 Task: Create List Post-Launch in Board Data Visualization to Workspace Content Strategy. Create List Maintenance in Board IT Asset Management to Workspace Content Strategy. Create List Analytics in Board Customer Satisfaction Survey Design and Analysis to Workspace Content Strategy
Action: Mouse moved to (41, 309)
Screenshot: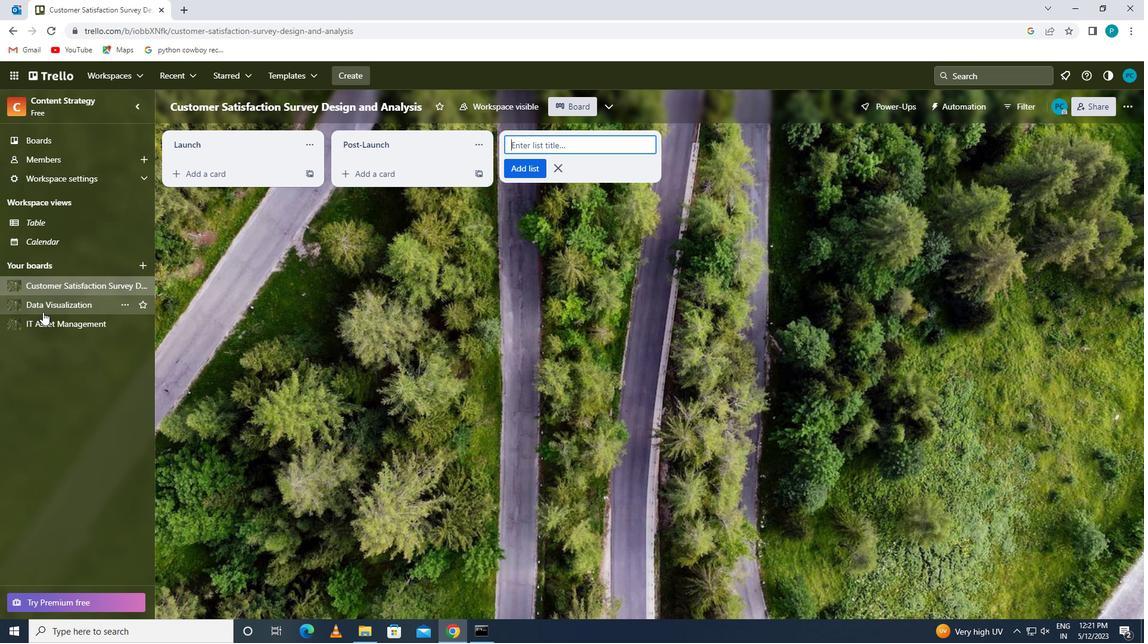 
Action: Mouse pressed left at (41, 309)
Screenshot: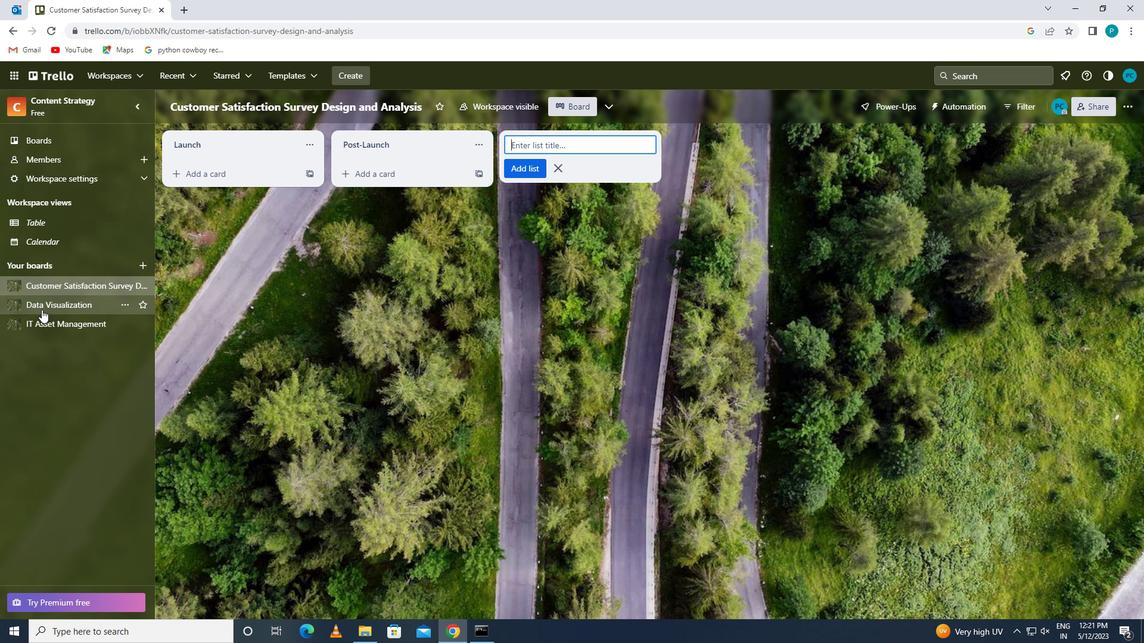 
Action: Mouse moved to (604, 135)
Screenshot: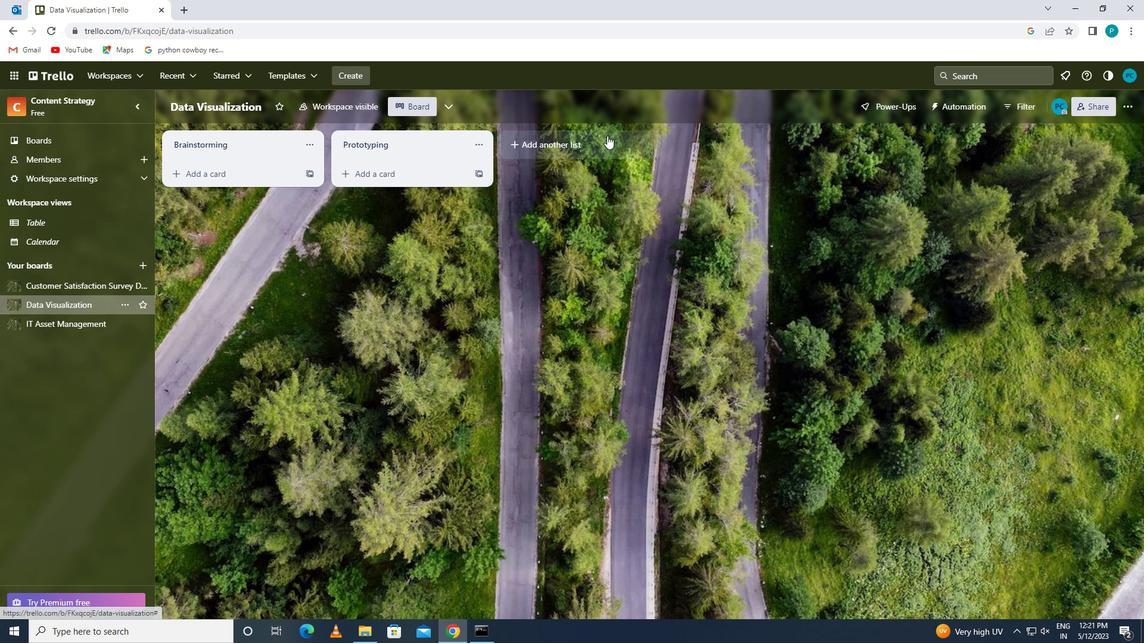 
Action: Mouse pressed left at (604, 135)
Screenshot: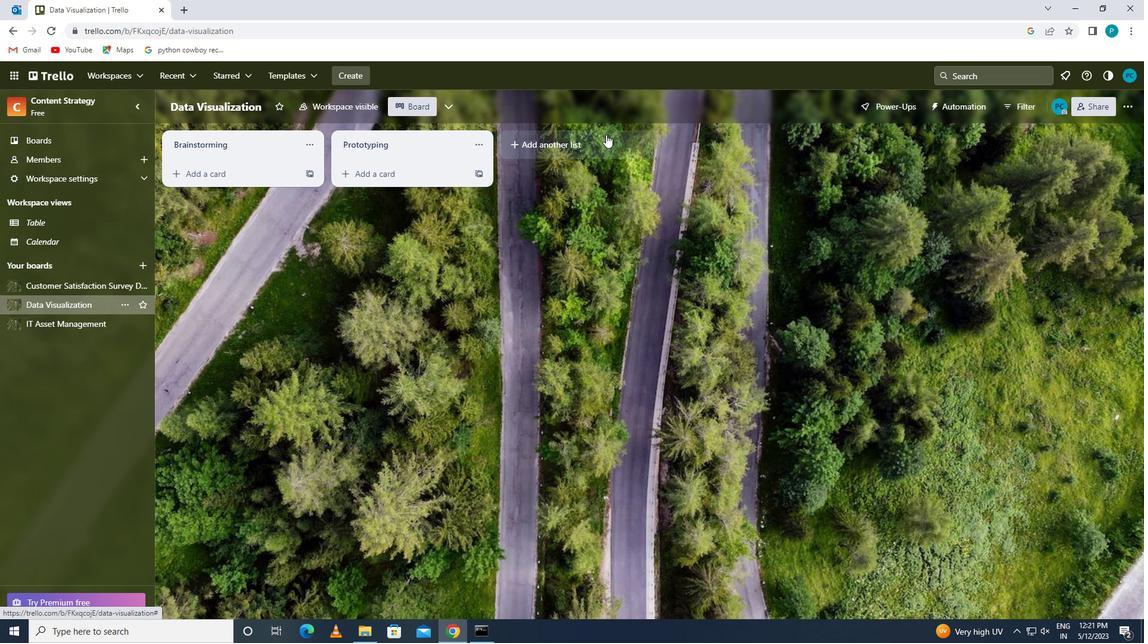 
Action: Key pressed <Key.caps_lock>p<Key.caps_lock>ost-<Key.space><Key.caps_lock>l<Key.caps_lock>aunch
Screenshot: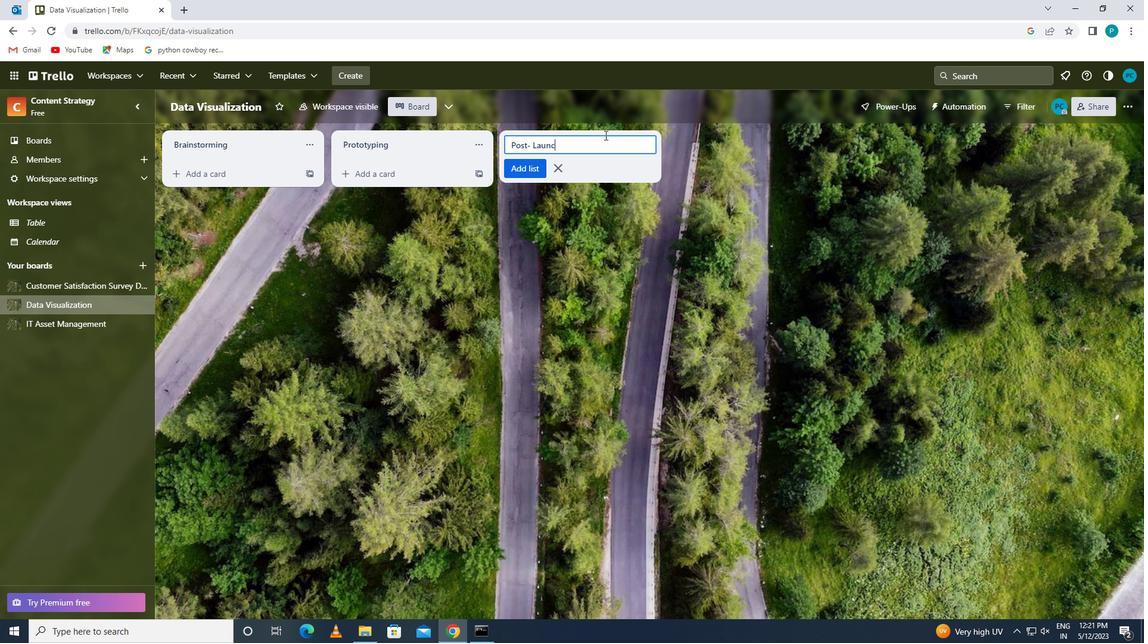 
Action: Mouse moved to (531, 168)
Screenshot: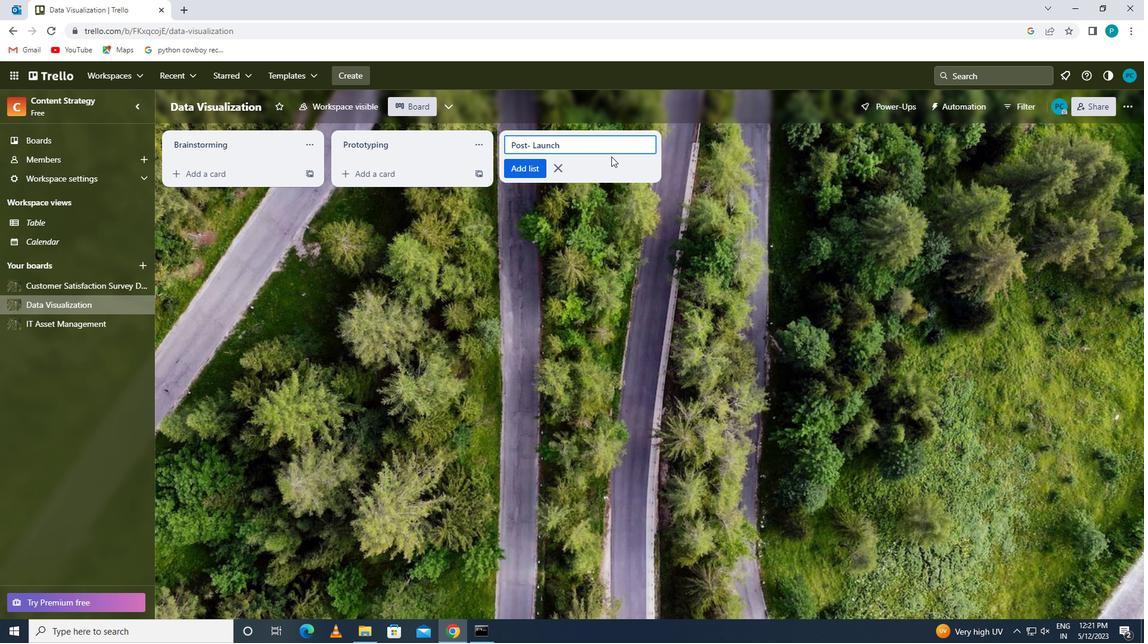 
Action: Mouse pressed left at (531, 168)
Screenshot: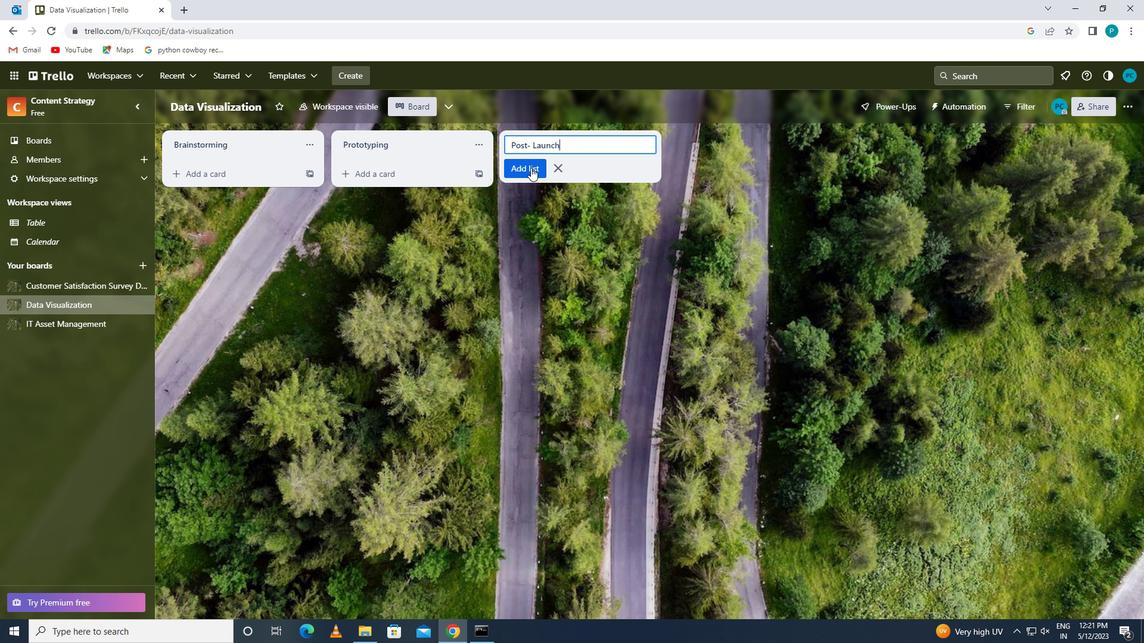 
Action: Mouse moved to (35, 322)
Screenshot: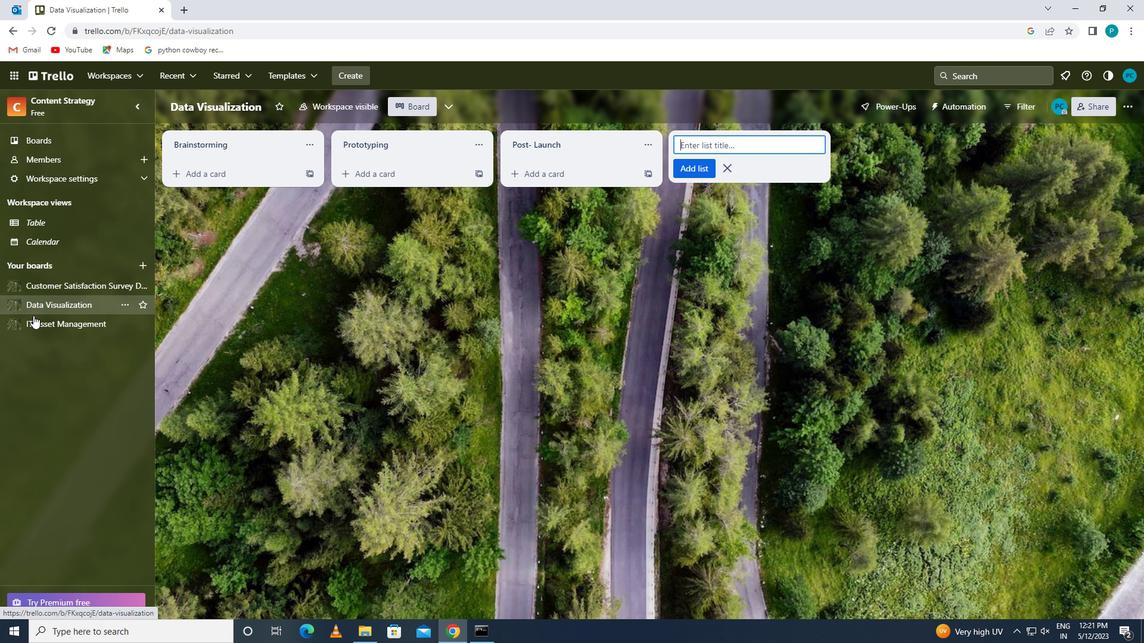 
Action: Mouse pressed left at (35, 322)
Screenshot: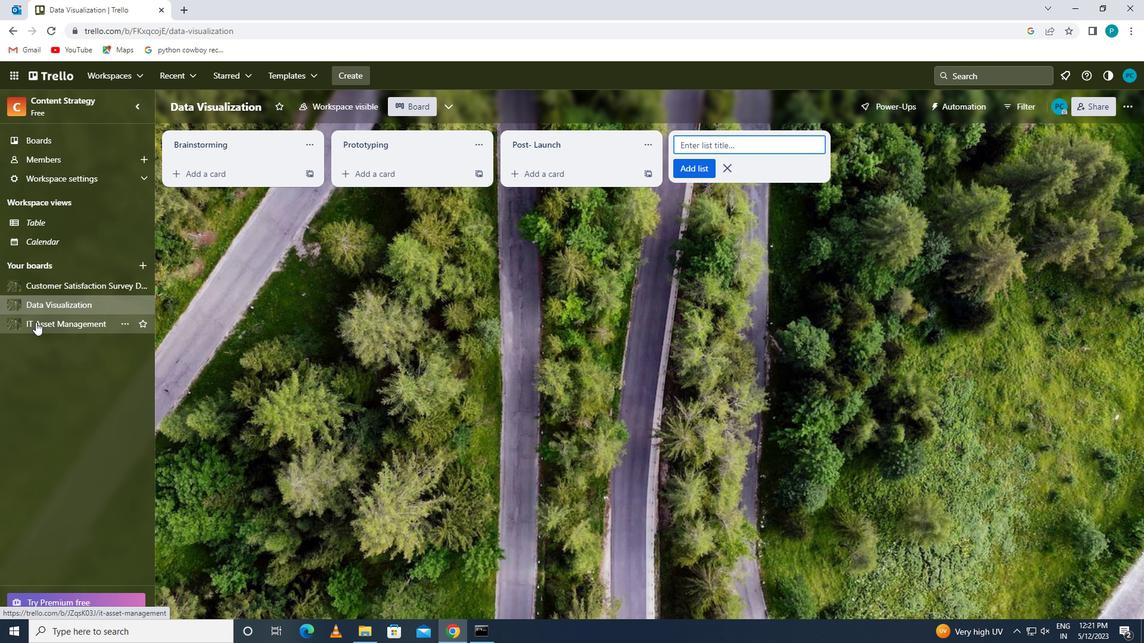 
Action: Mouse moved to (544, 148)
Screenshot: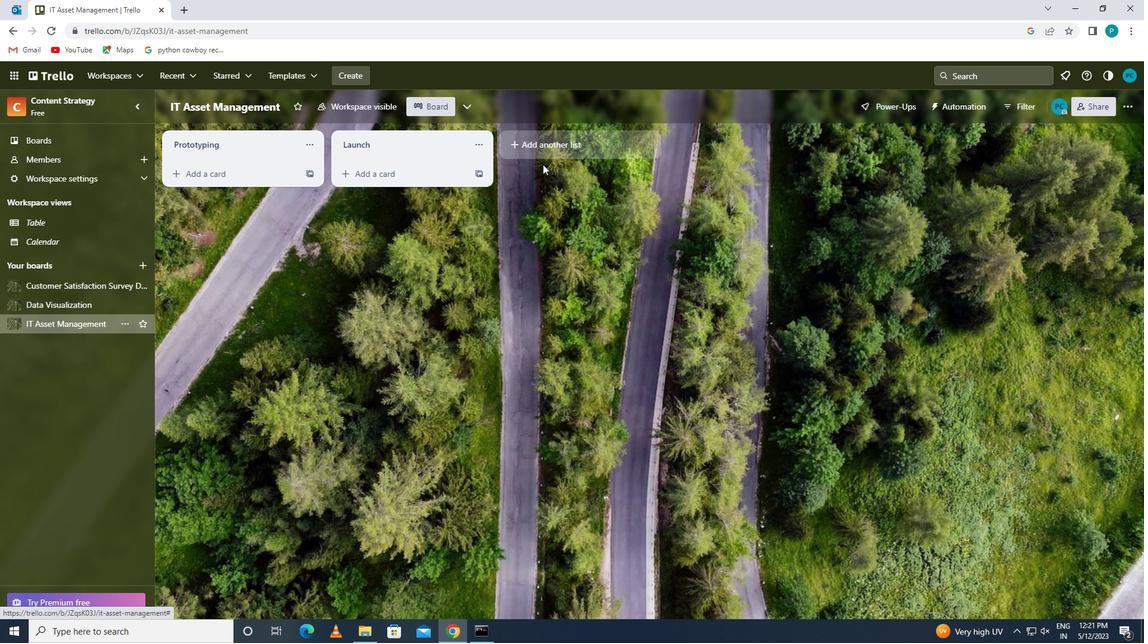 
Action: Mouse pressed left at (544, 148)
Screenshot: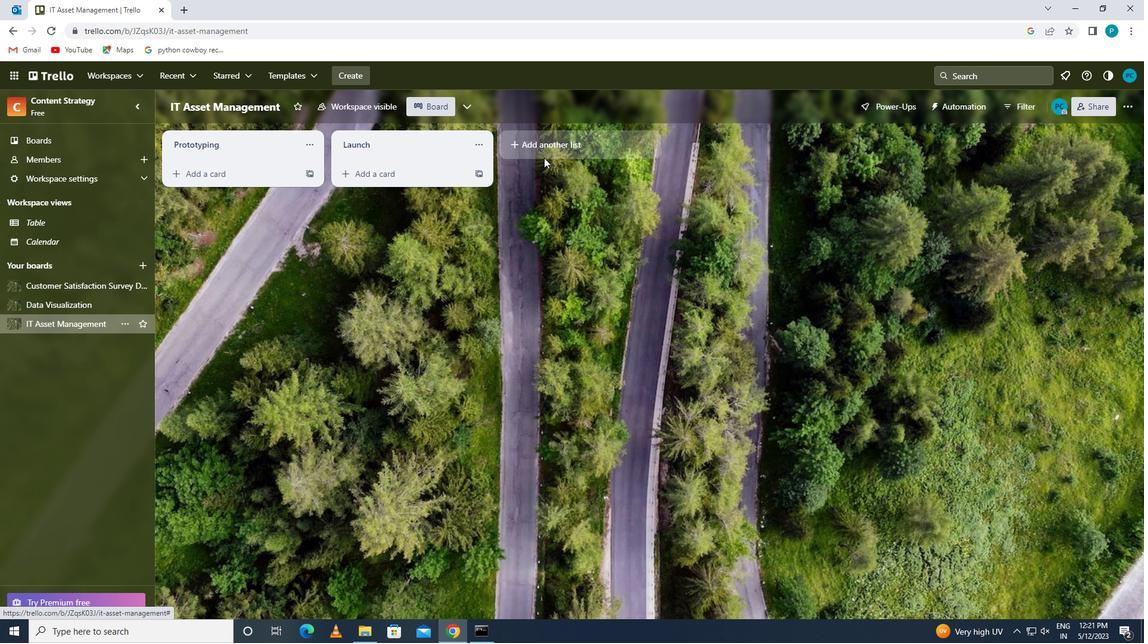 
Action: Key pressed <Key.caps_lock>m<Key.caps_lock>aintenance
Screenshot: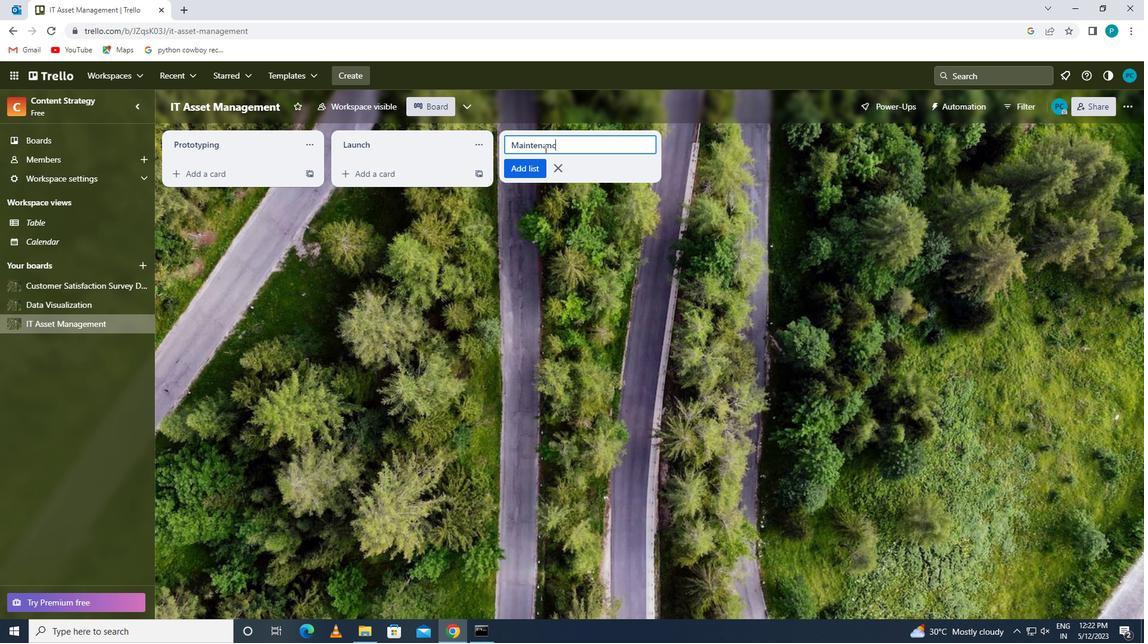 
Action: Mouse moved to (535, 167)
Screenshot: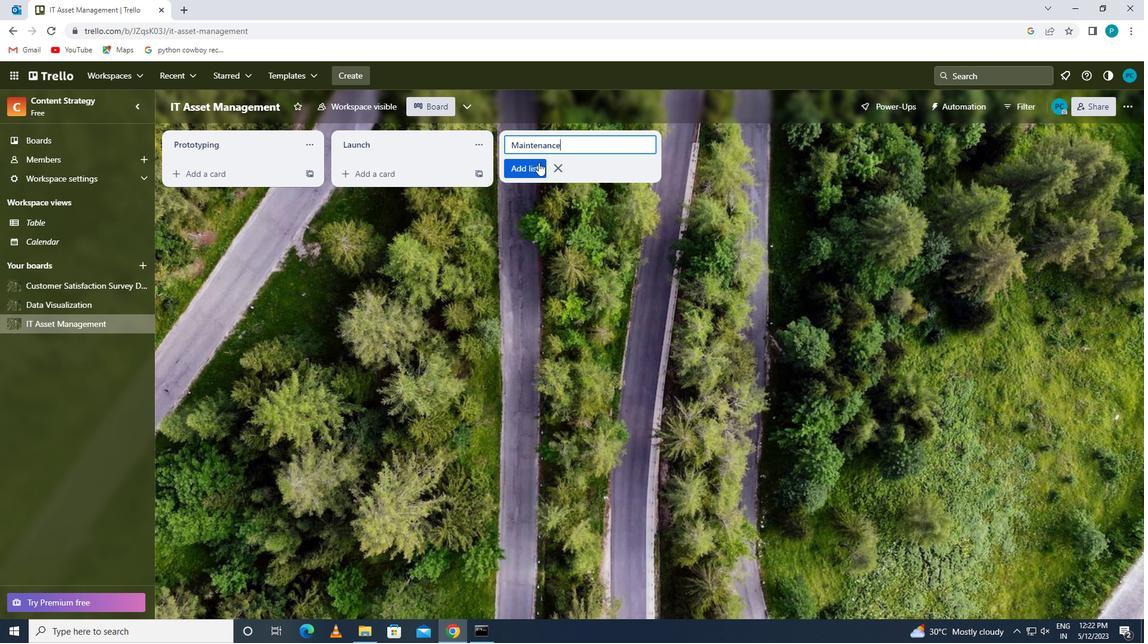 
Action: Mouse pressed left at (535, 167)
Screenshot: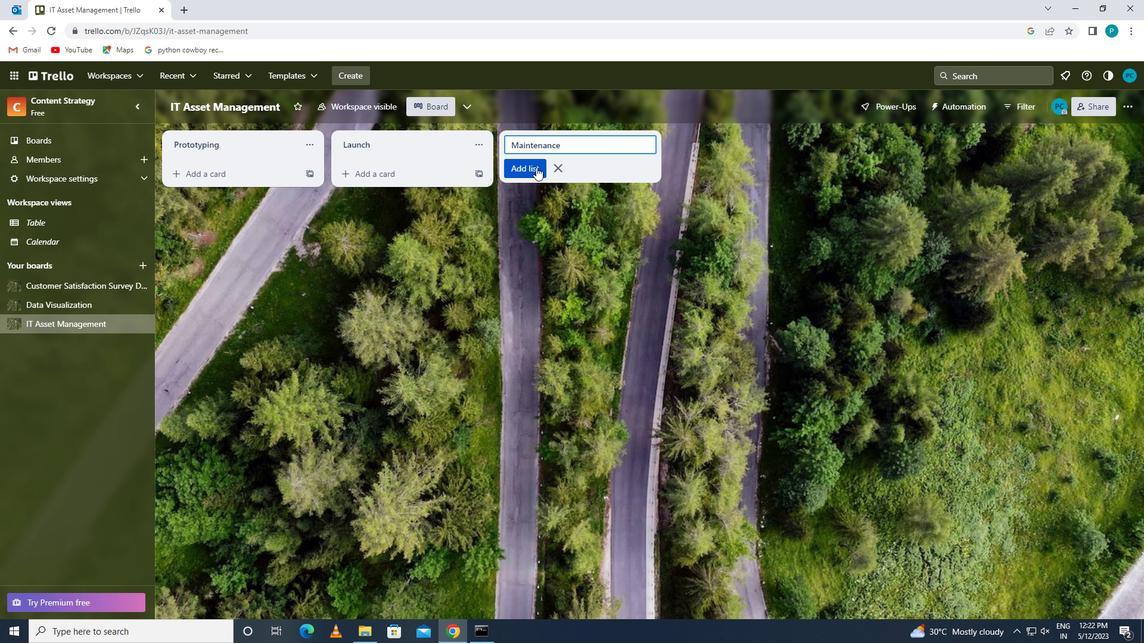 
Action: Mouse moved to (37, 291)
Screenshot: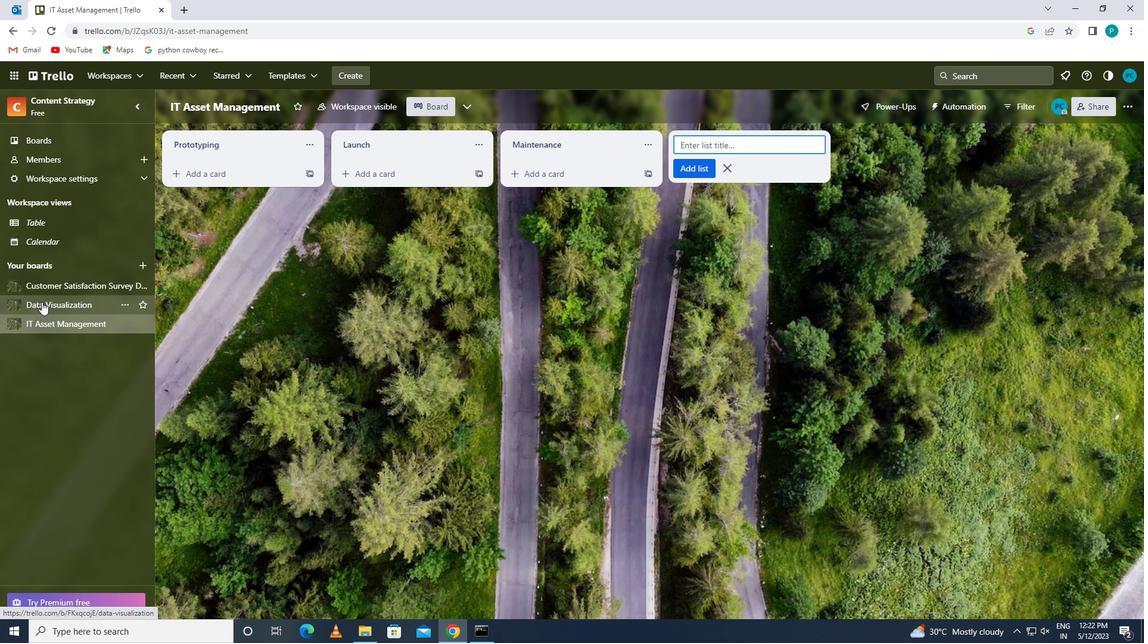 
Action: Mouse pressed left at (37, 291)
Screenshot: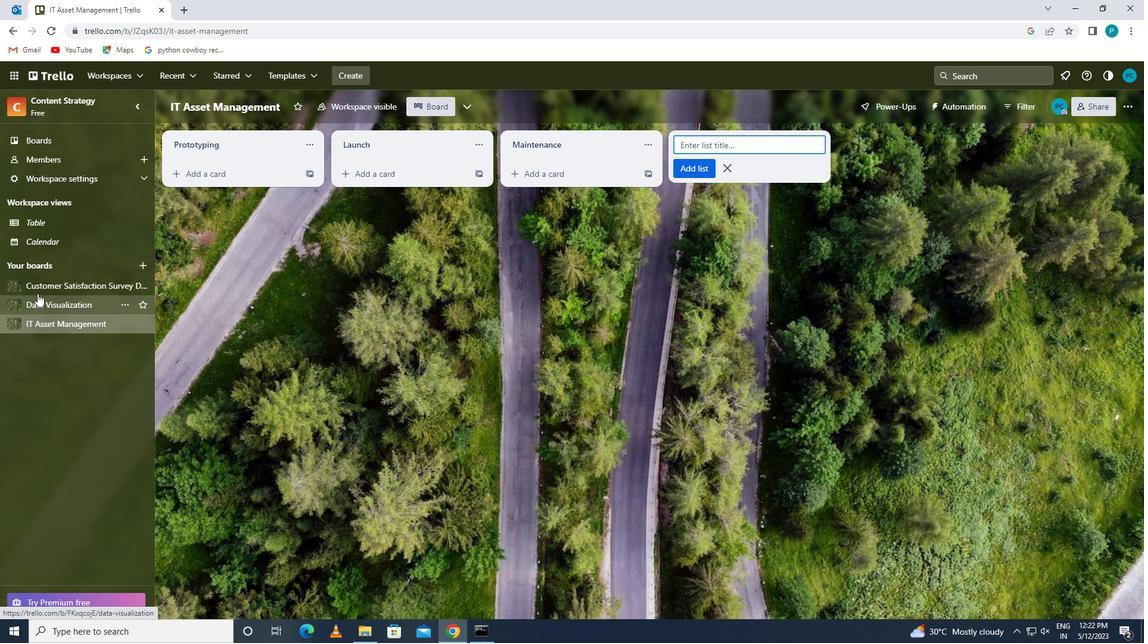 
Action: Mouse moved to (514, 142)
Screenshot: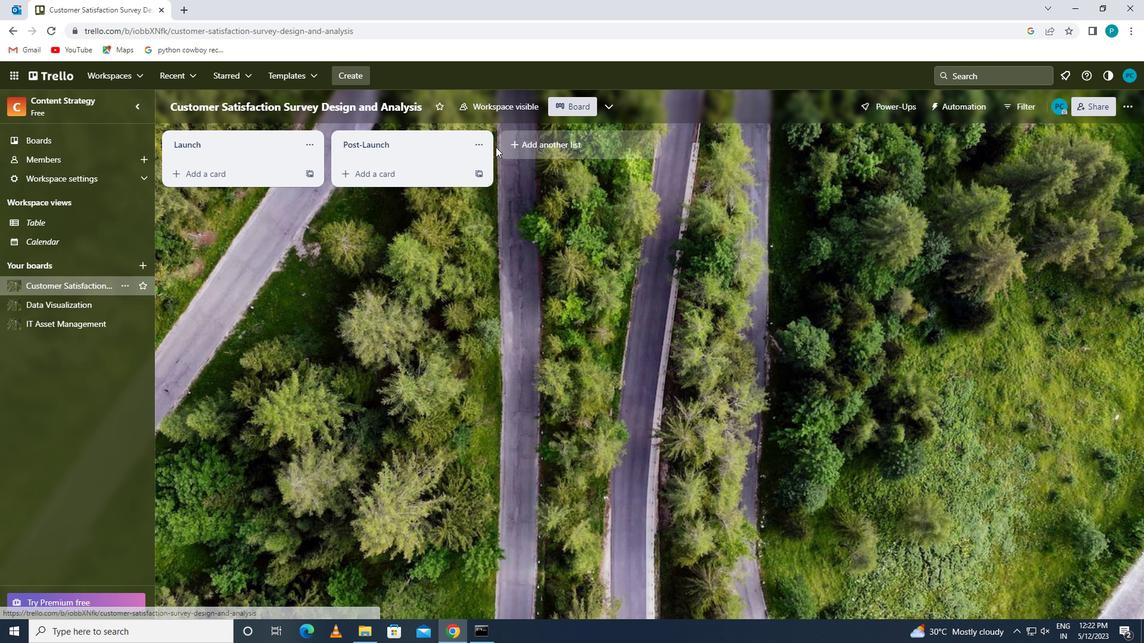 
Action: Mouse pressed left at (514, 142)
Screenshot: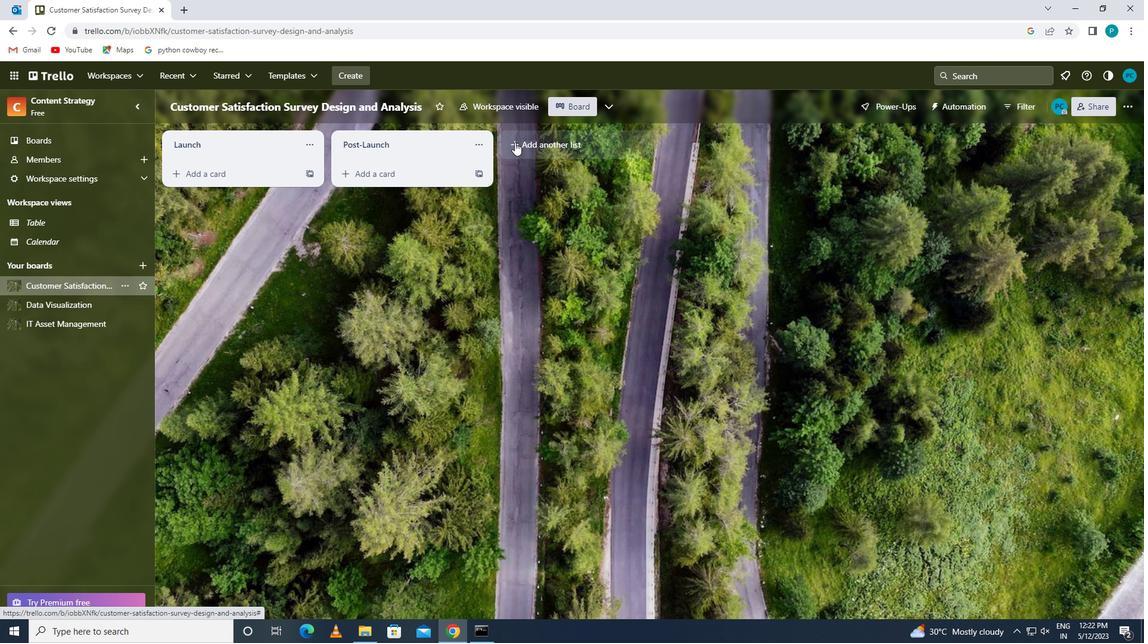 
Action: Key pressed <Key.caps_lock>a<Key.caps_lock>nalytics
Screenshot: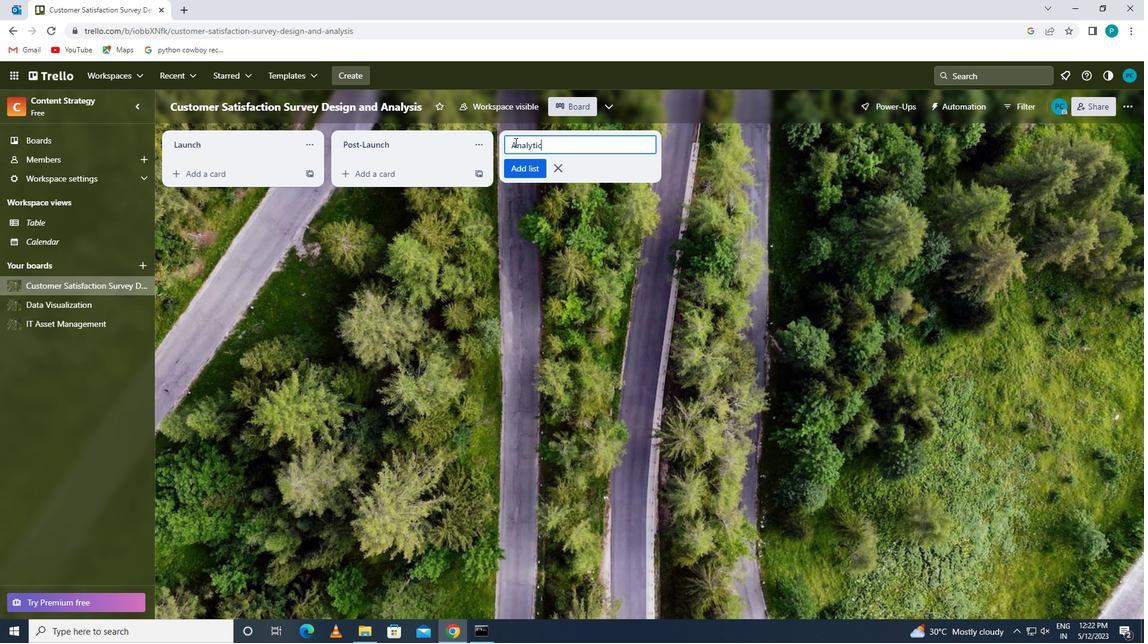 
Action: Mouse moved to (519, 164)
Screenshot: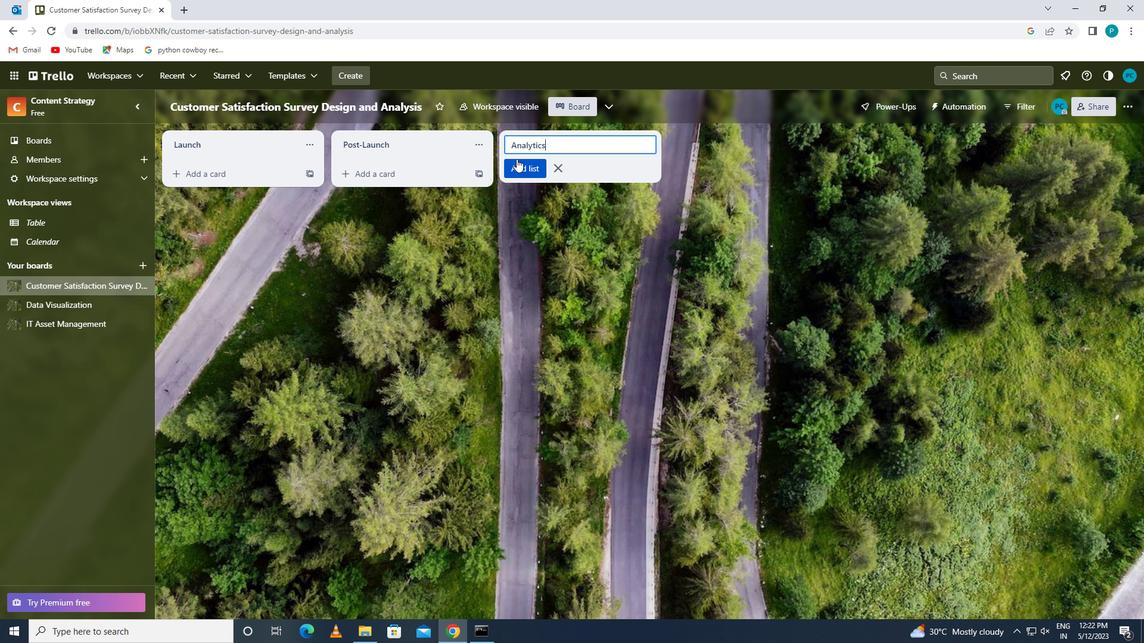 
Action: Mouse pressed left at (519, 164)
Screenshot: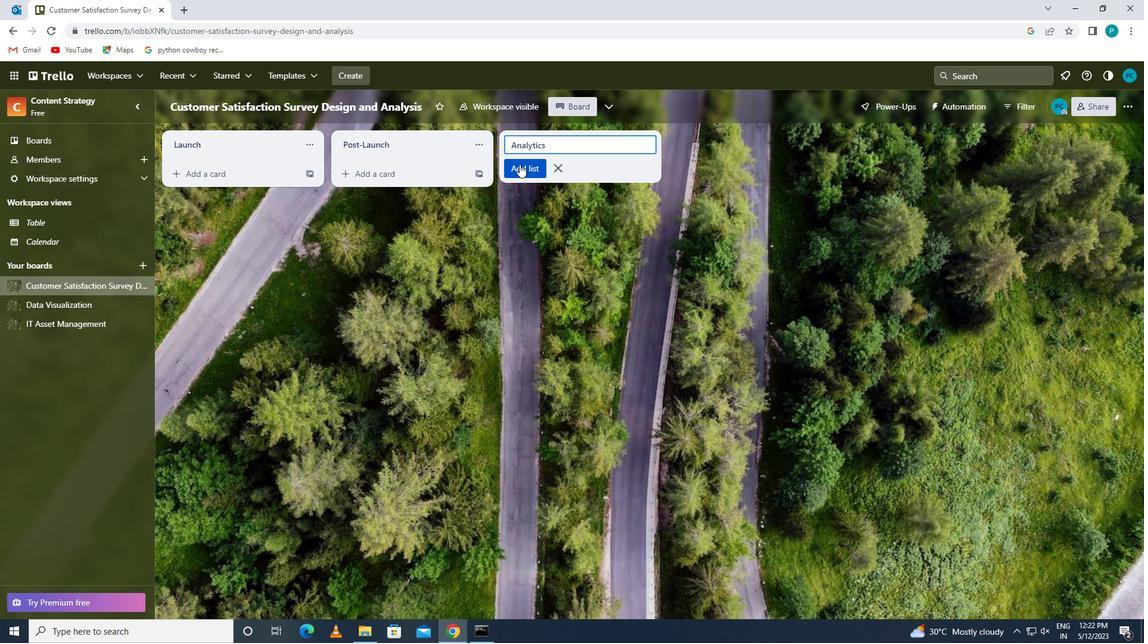 
